 Task: Create an event for the team's volunteering day, supporting a local environmental initiative and showcasing the organization's commitment to sustainability on October 11th from 9 AM to 1 PM.
Action: Mouse moved to (97, 223)
Screenshot: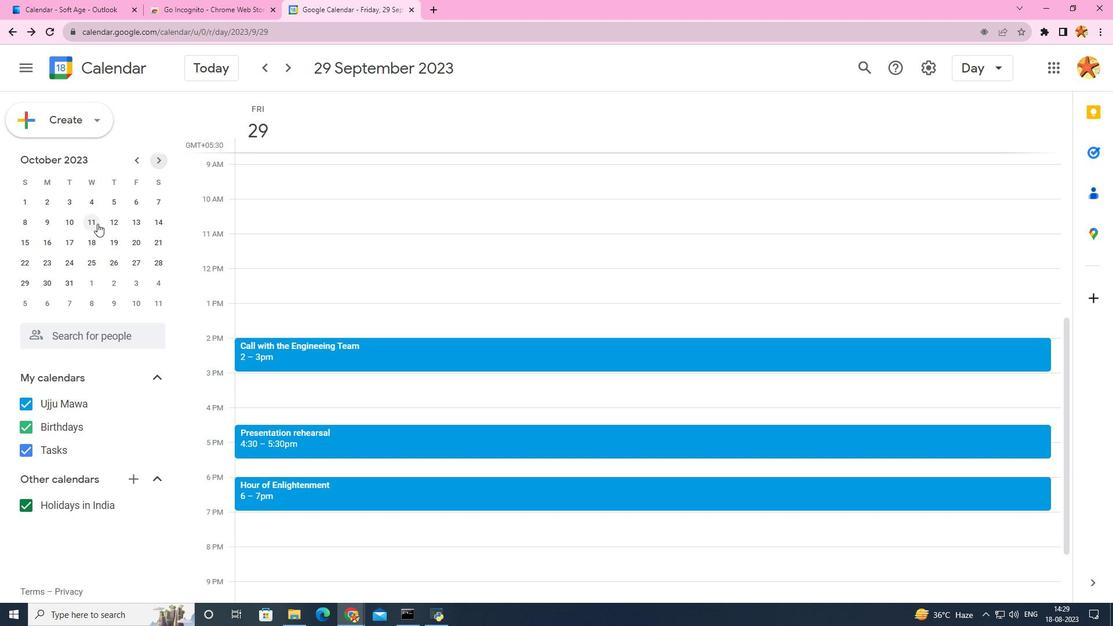 
Action: Mouse pressed left at (97, 223)
Screenshot: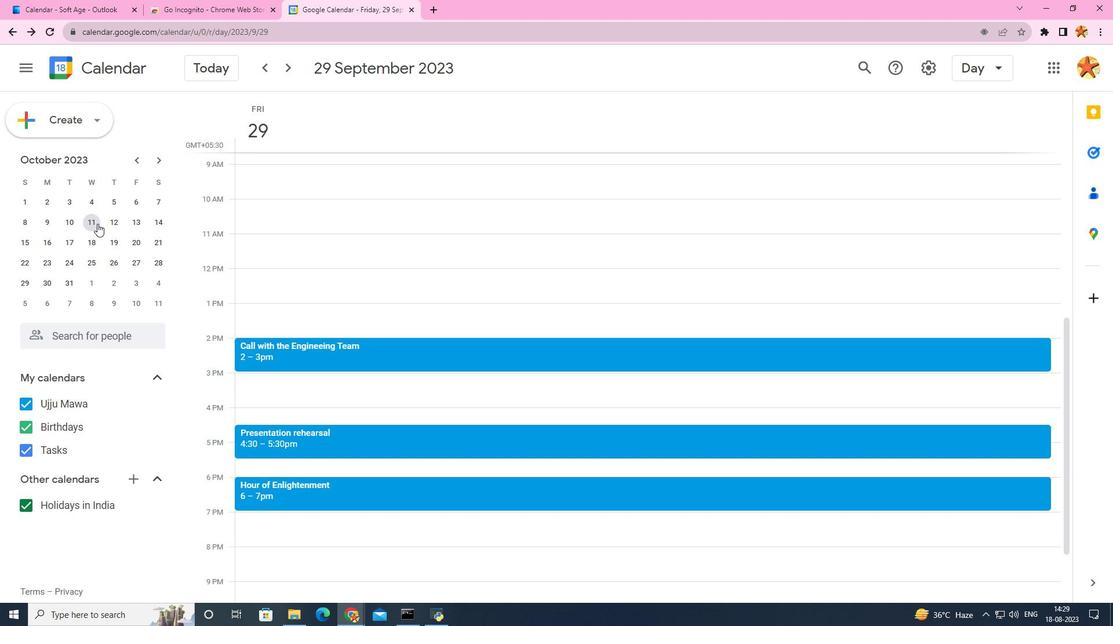 
Action: Mouse moved to (379, 255)
Screenshot: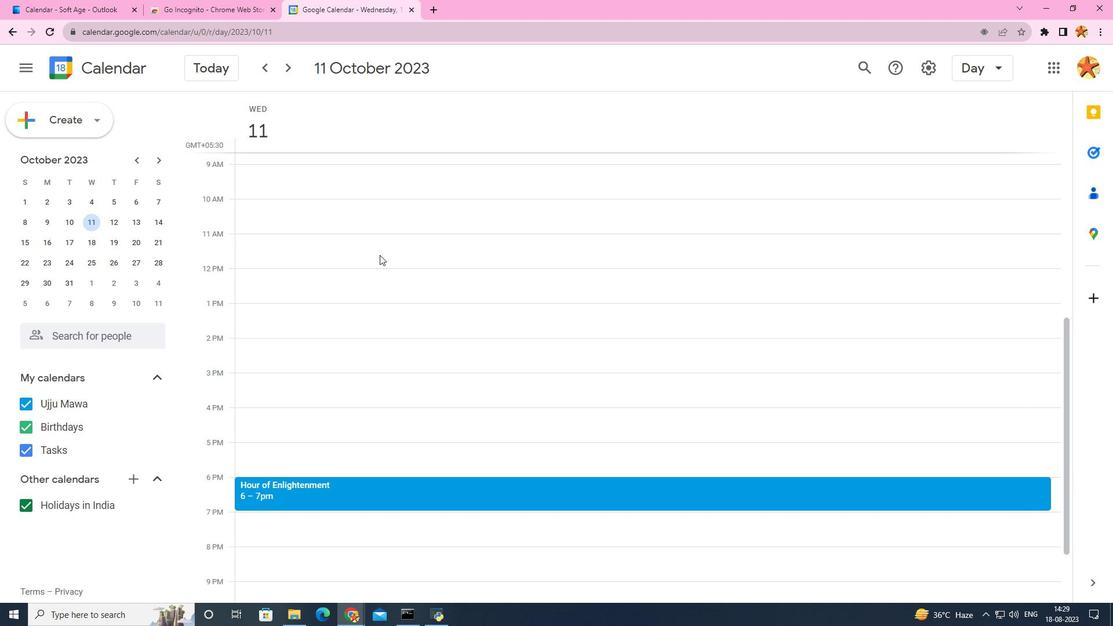 
Action: Mouse pressed left at (379, 255)
Screenshot: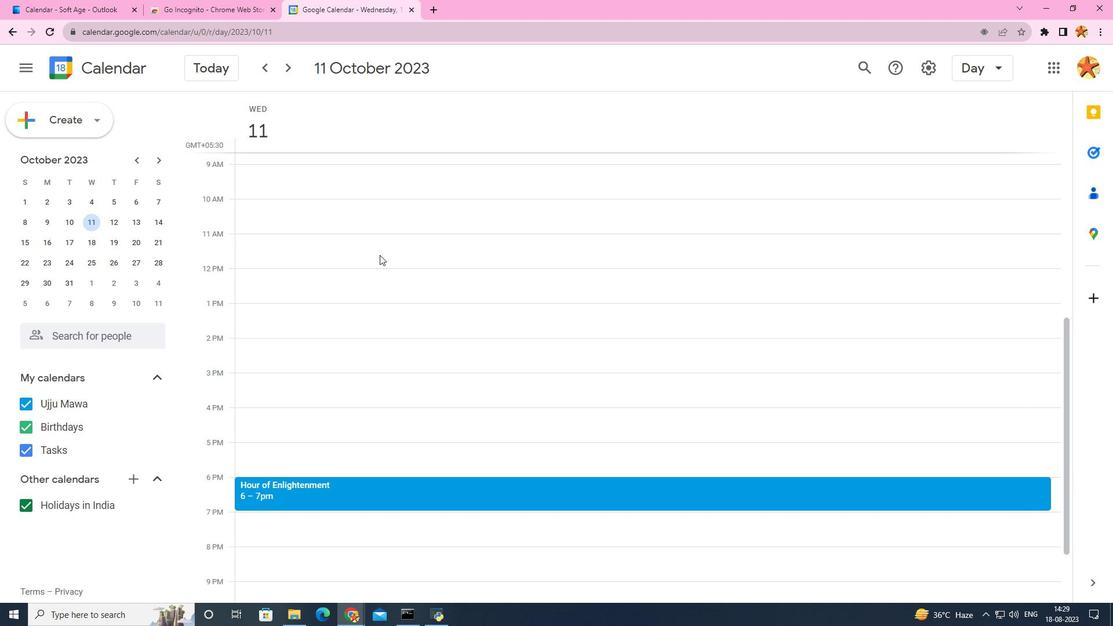 
Action: Mouse moved to (667, 258)
Screenshot: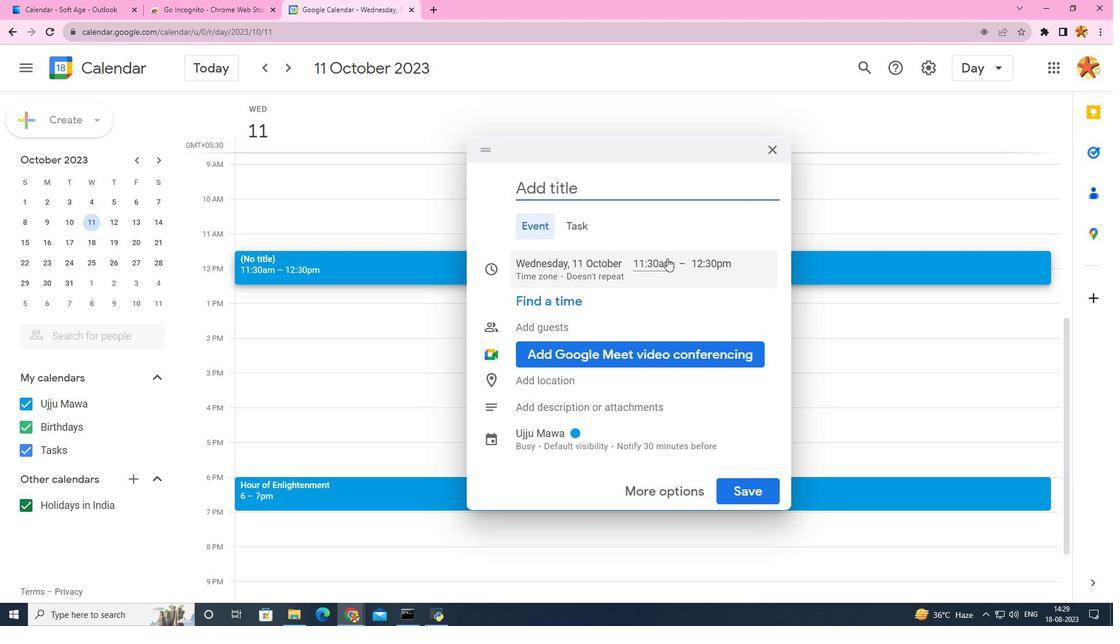 
Action: Mouse pressed left at (667, 258)
Screenshot: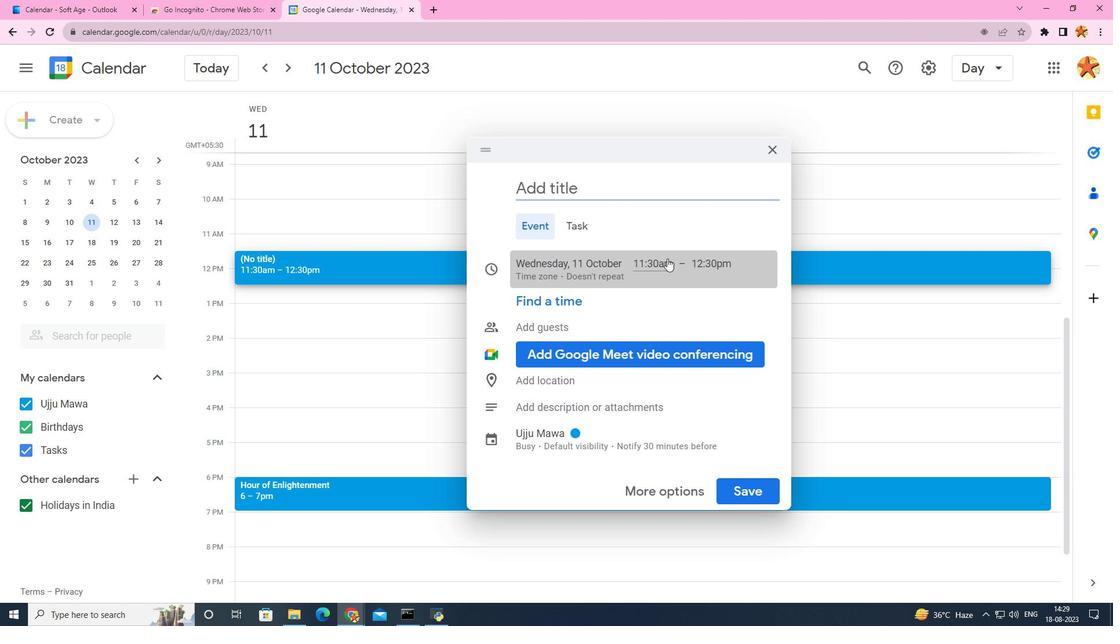
Action: Mouse moved to (639, 305)
Screenshot: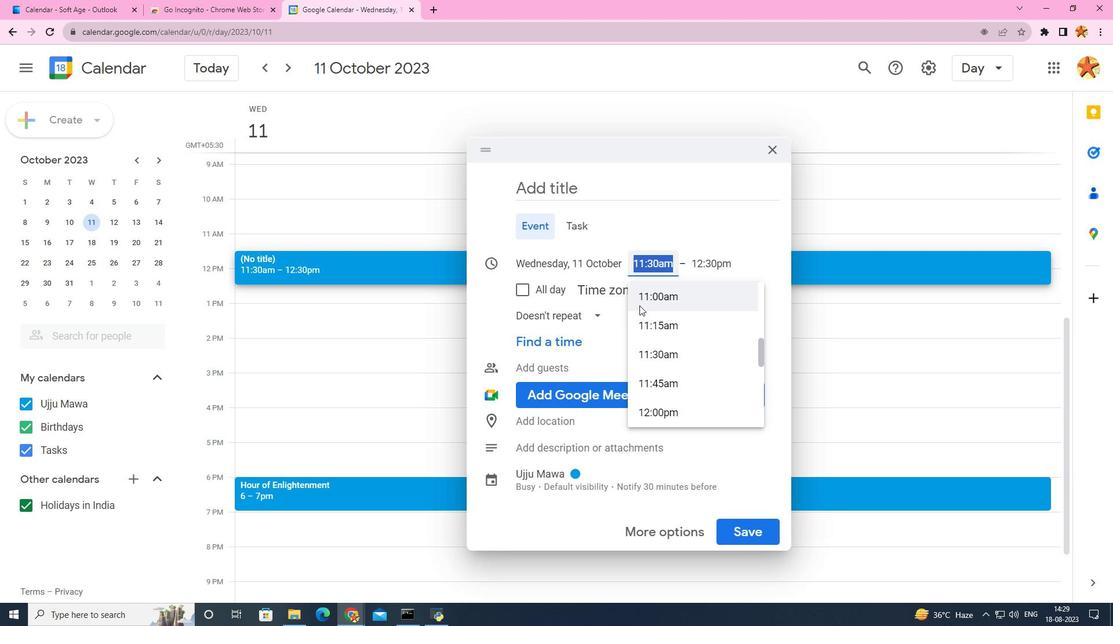 
Action: Mouse scrolled (639, 306) with delta (0, 0)
Screenshot: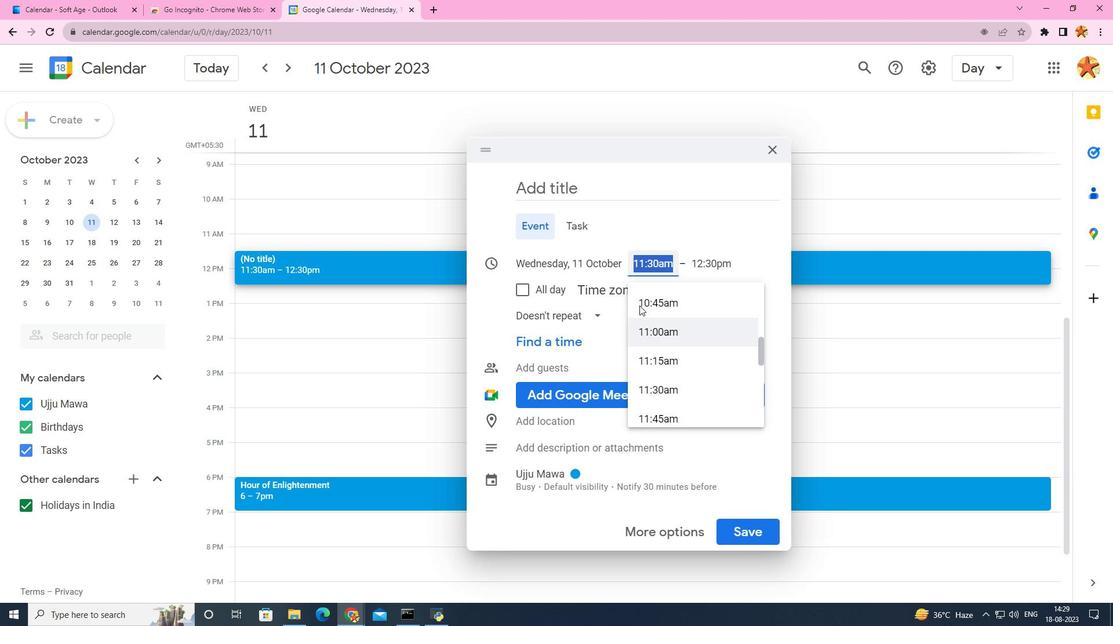 
Action: Mouse scrolled (639, 306) with delta (0, 0)
Screenshot: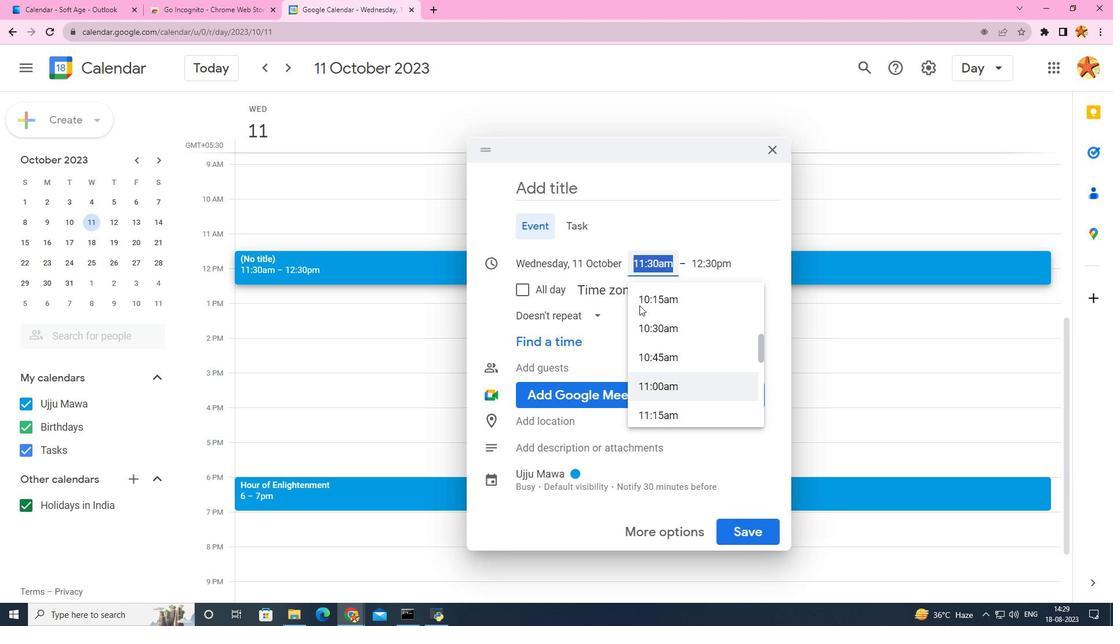 
Action: Mouse scrolled (639, 306) with delta (0, 0)
Screenshot: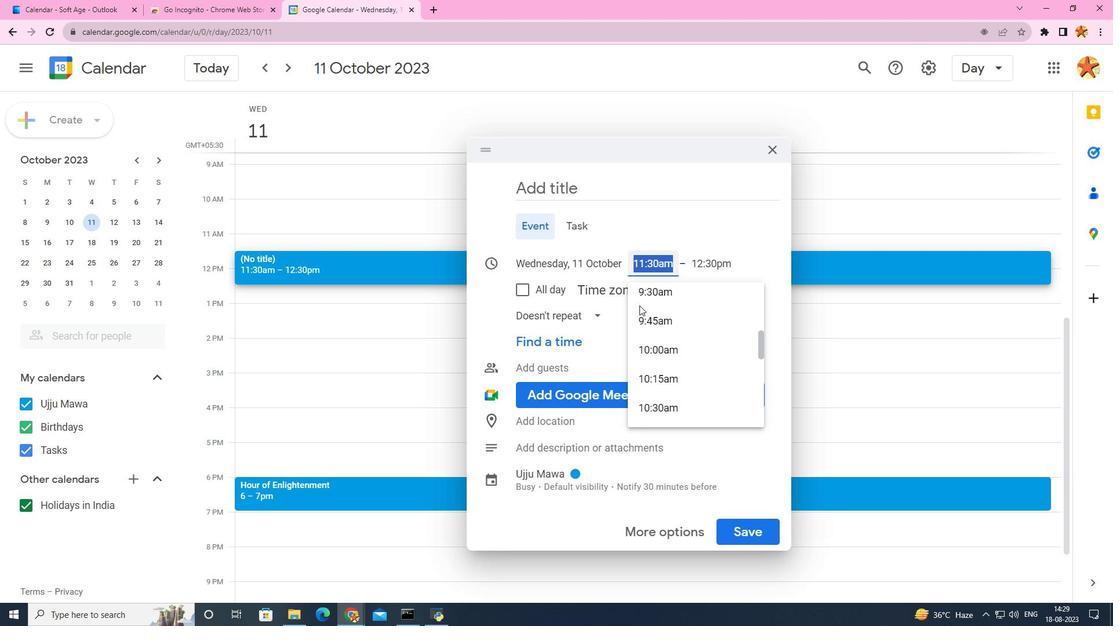 
Action: Mouse moved to (645, 304)
Screenshot: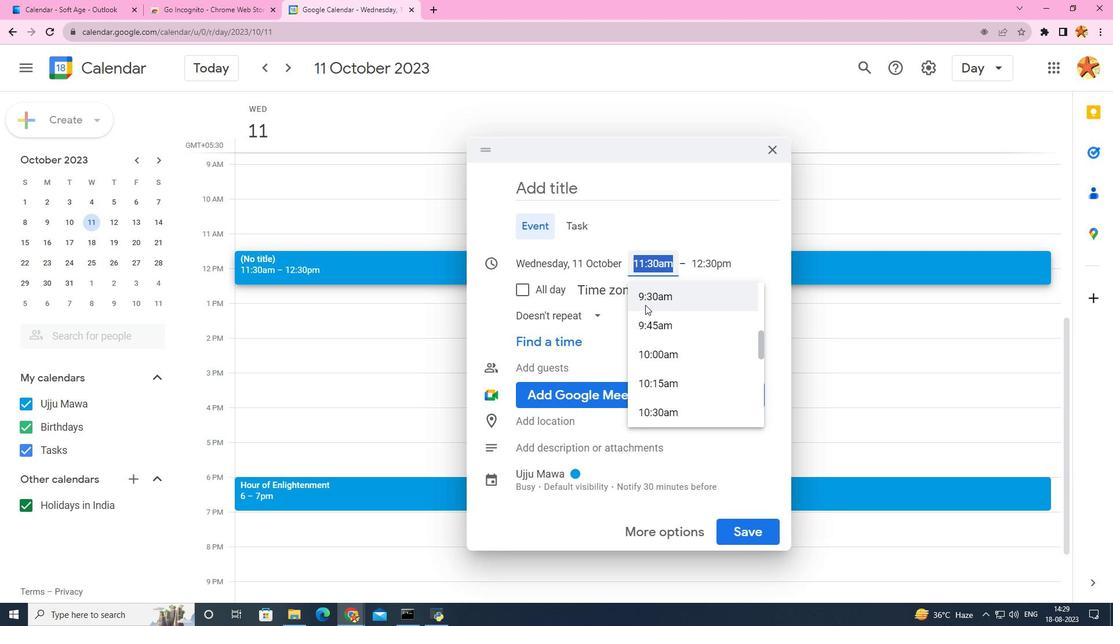 
Action: Mouse pressed left at (645, 304)
Screenshot: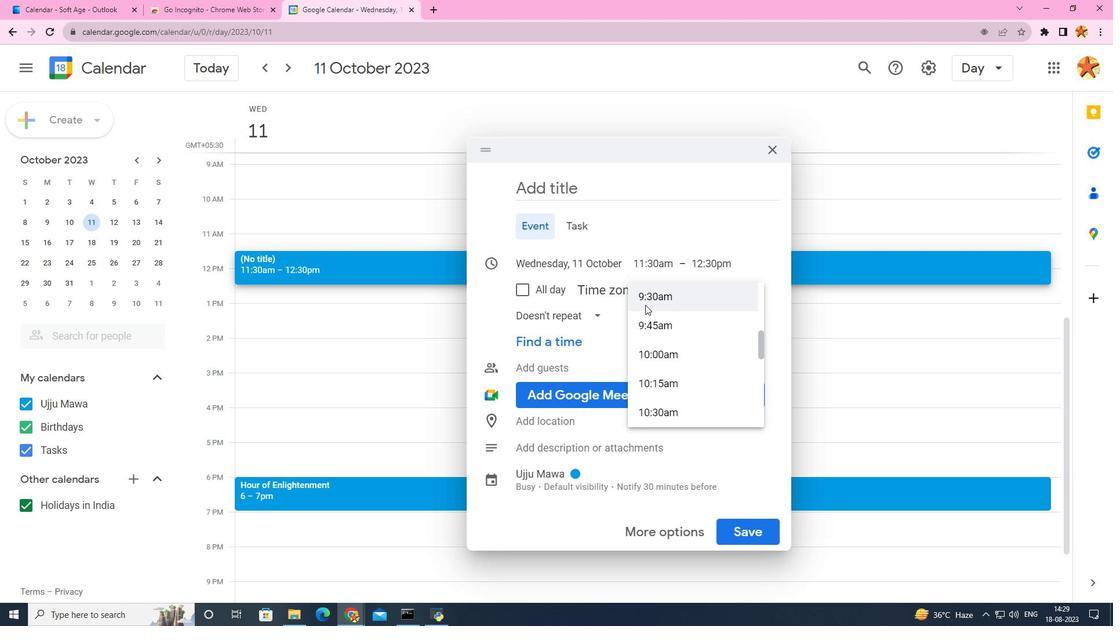 
Action: Mouse moved to (659, 269)
Screenshot: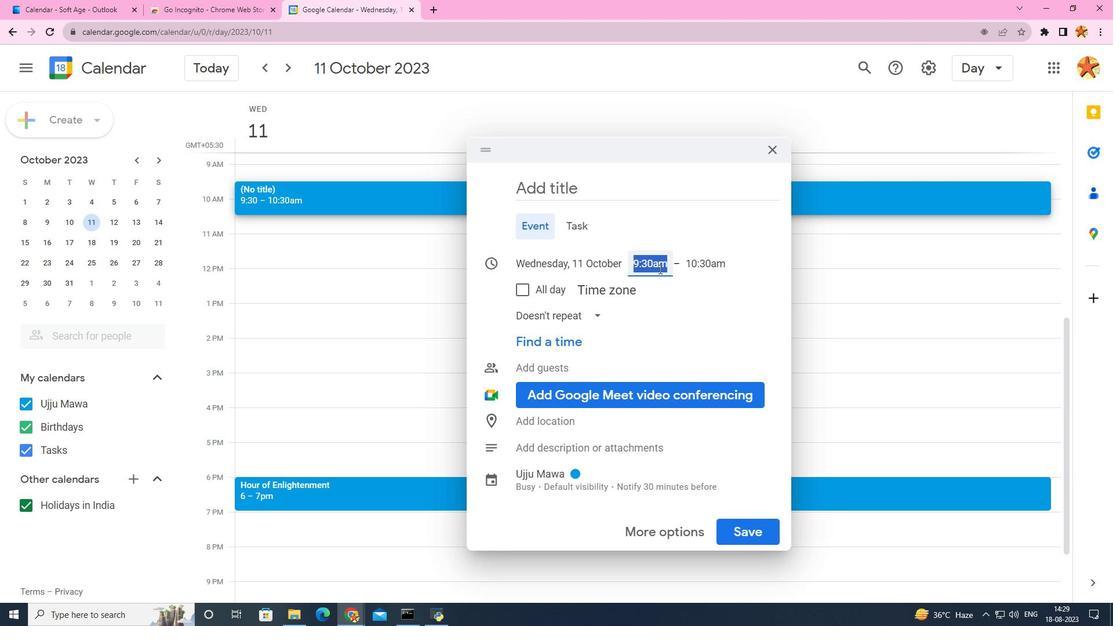 
Action: Mouse pressed left at (659, 269)
Screenshot: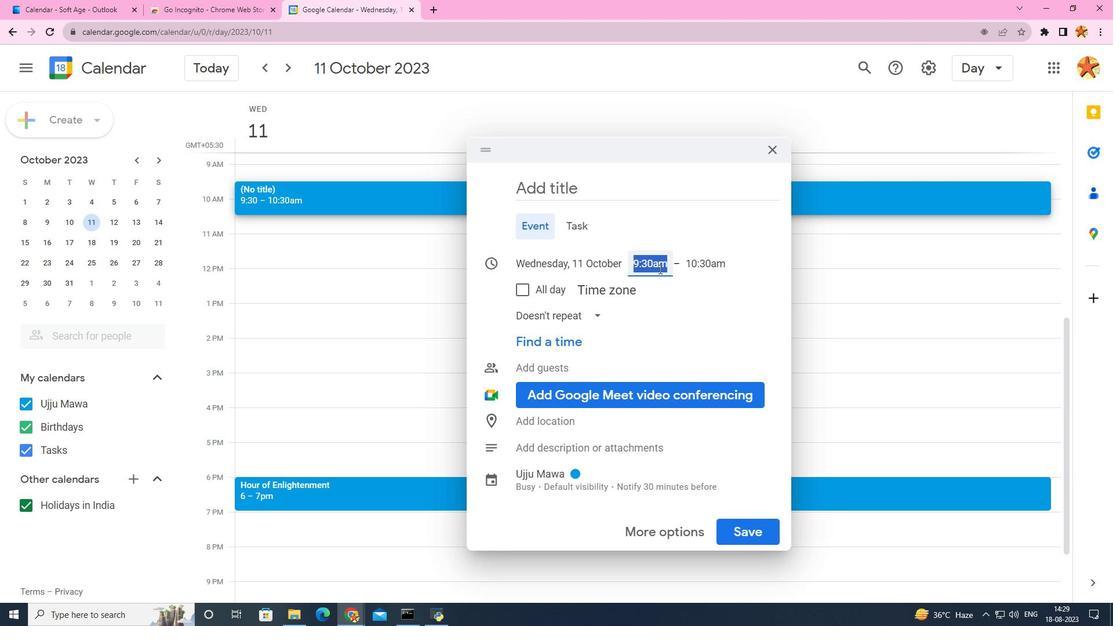 
Action: Mouse moved to (672, 356)
Screenshot: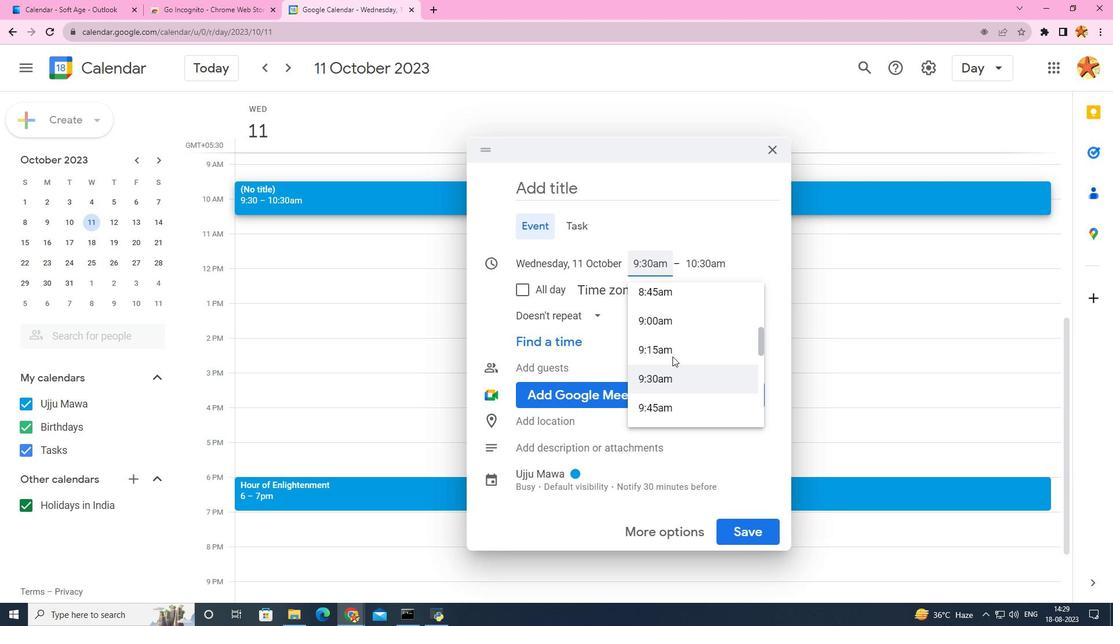 
Action: Mouse scrolled (672, 357) with delta (0, 0)
Screenshot: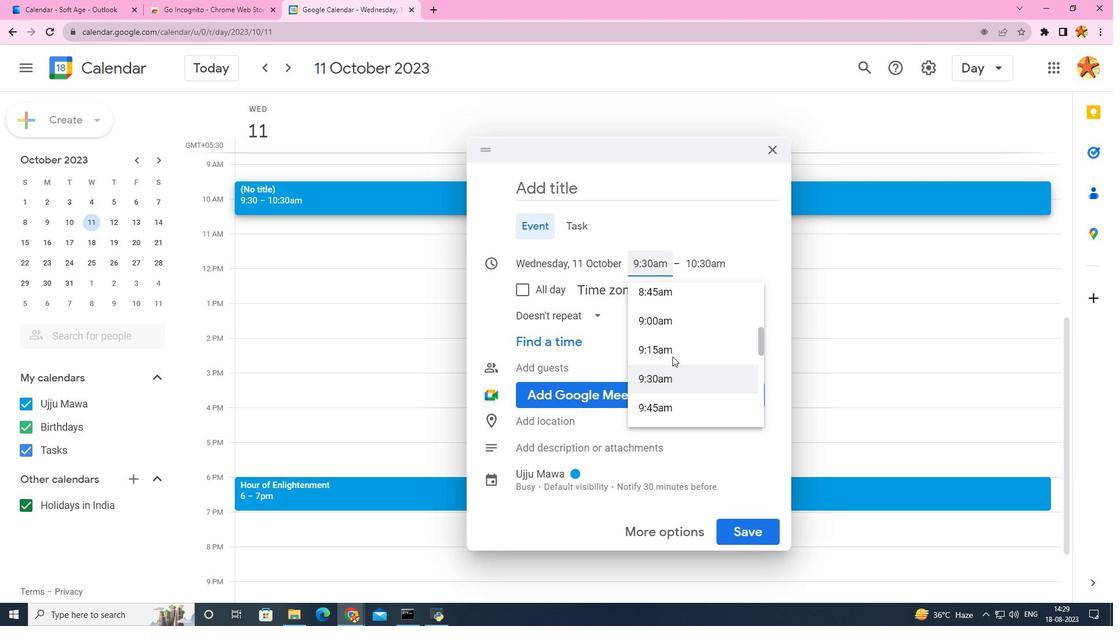 
Action: Mouse moved to (672, 356)
Screenshot: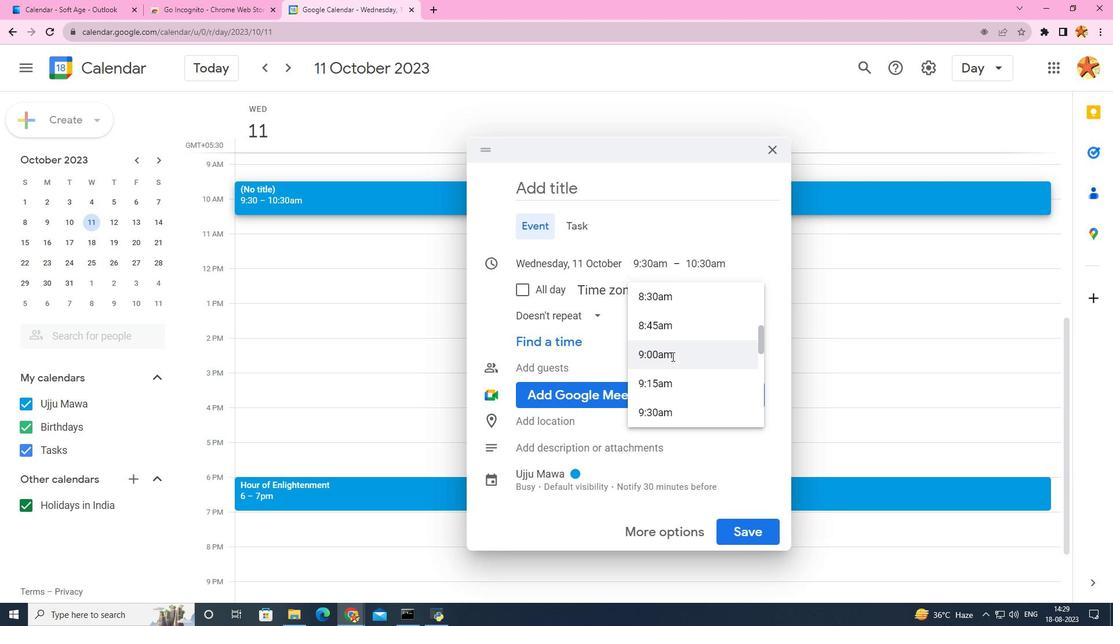 
Action: Mouse pressed left at (672, 356)
Screenshot: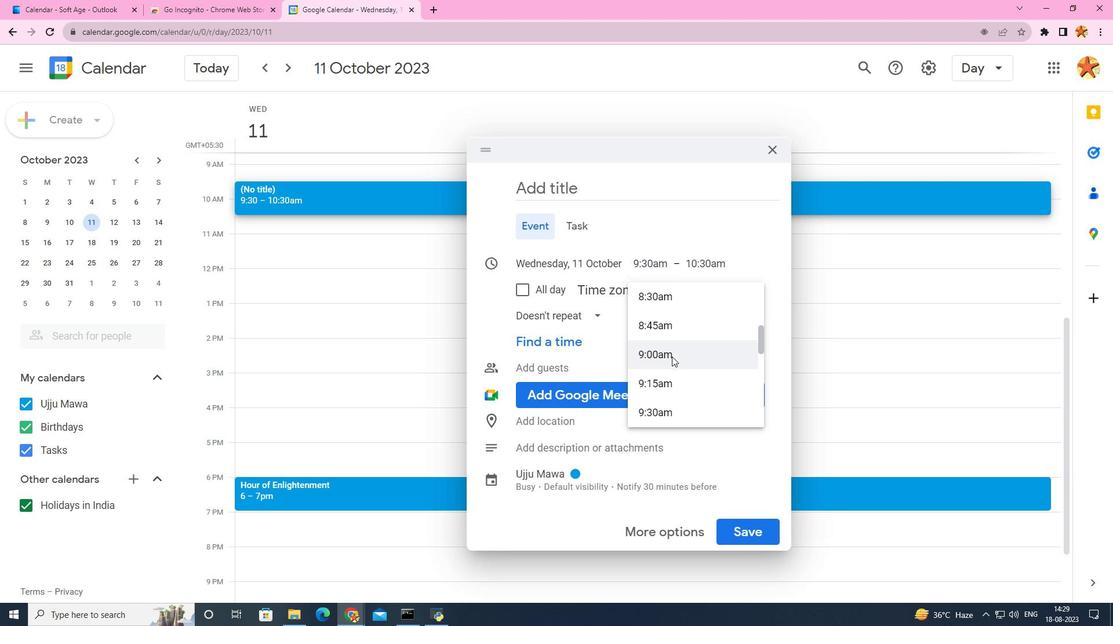 
Action: Mouse moved to (706, 272)
Screenshot: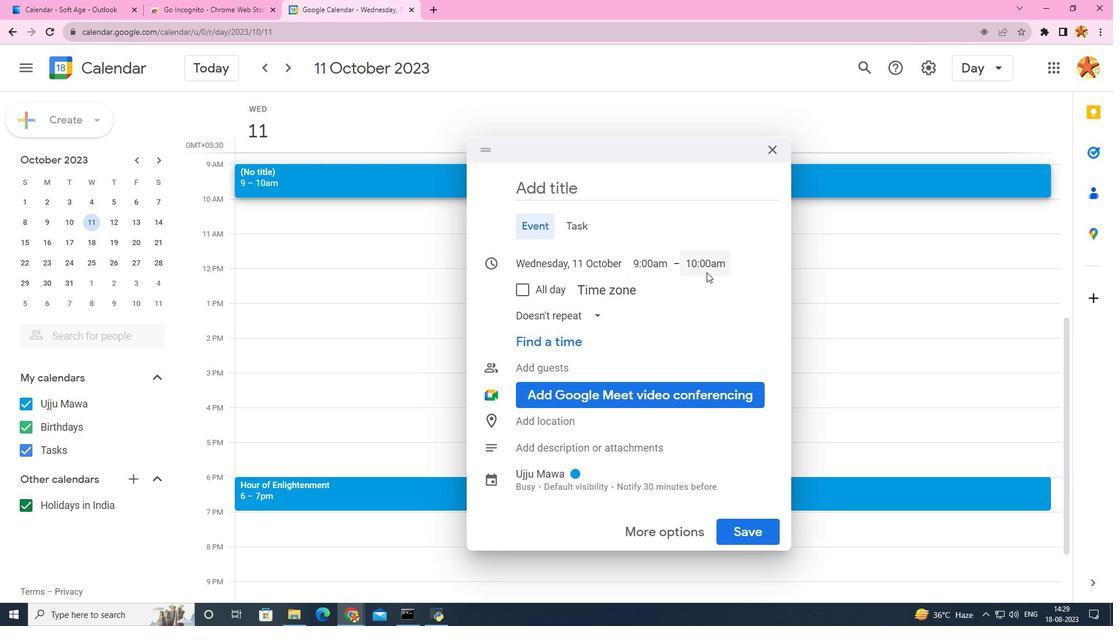 
Action: Mouse pressed left at (706, 272)
Screenshot: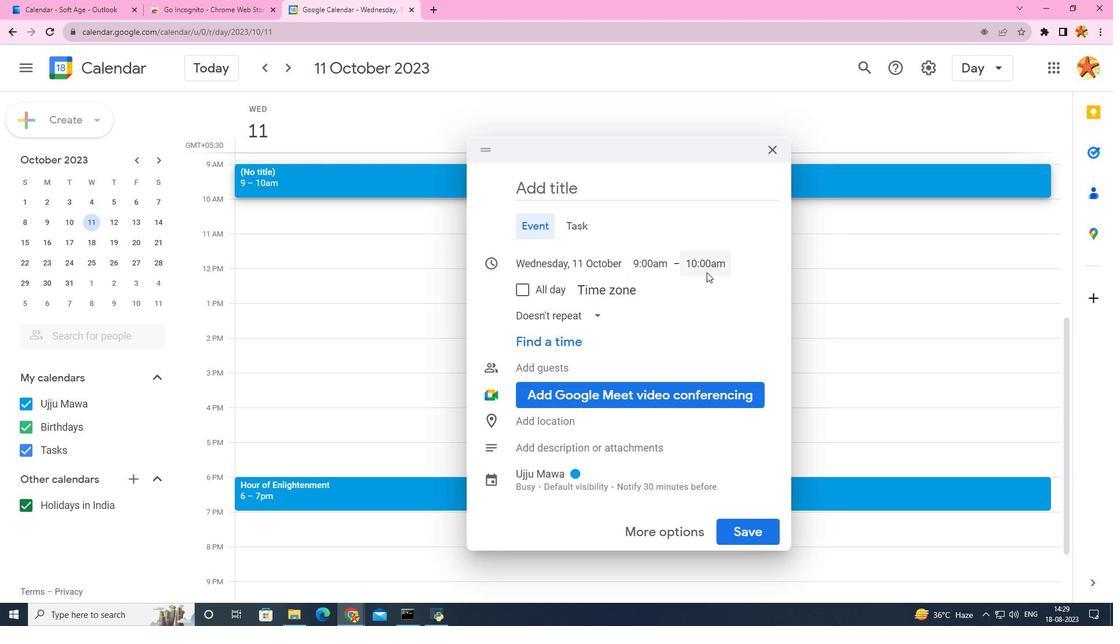 
Action: Mouse moved to (695, 313)
Screenshot: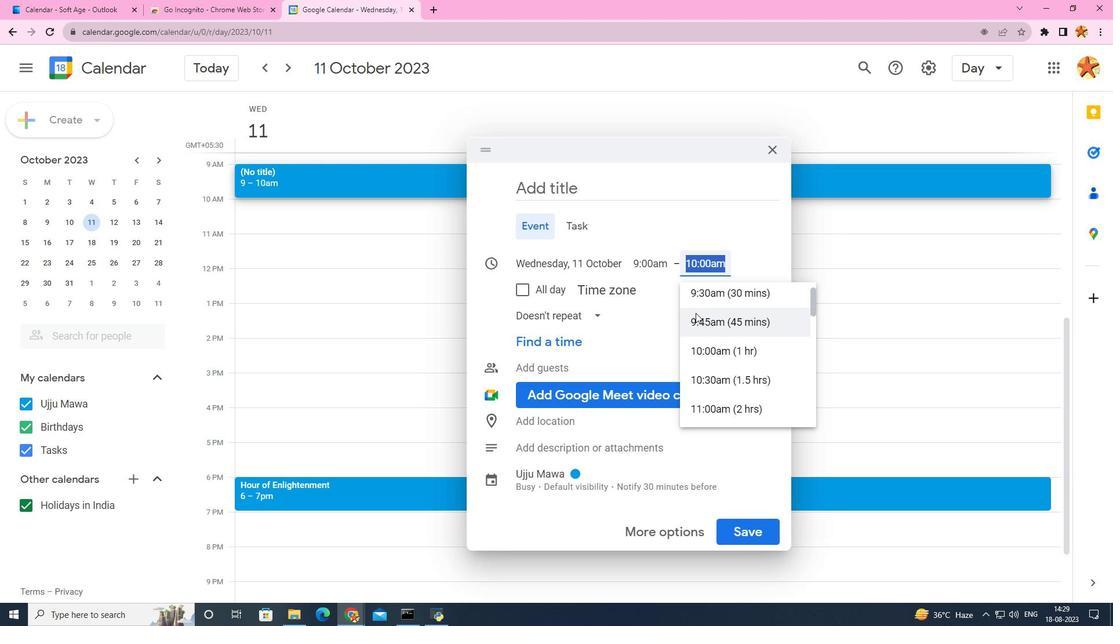 
Action: Mouse scrolled (695, 312) with delta (0, 0)
Screenshot: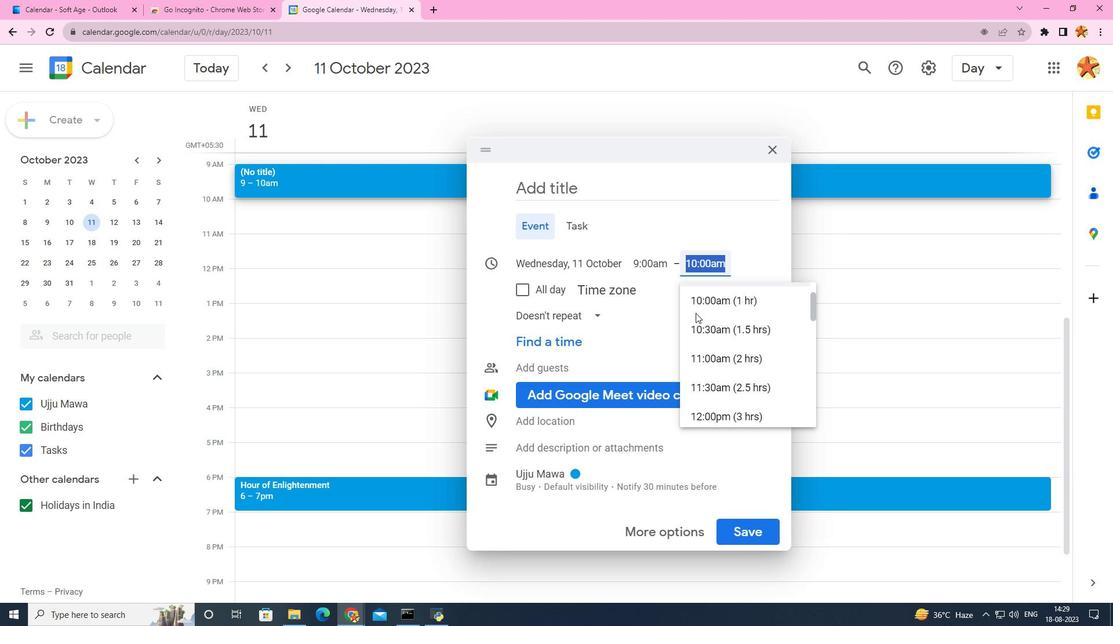 
Action: Mouse scrolled (695, 312) with delta (0, 0)
Screenshot: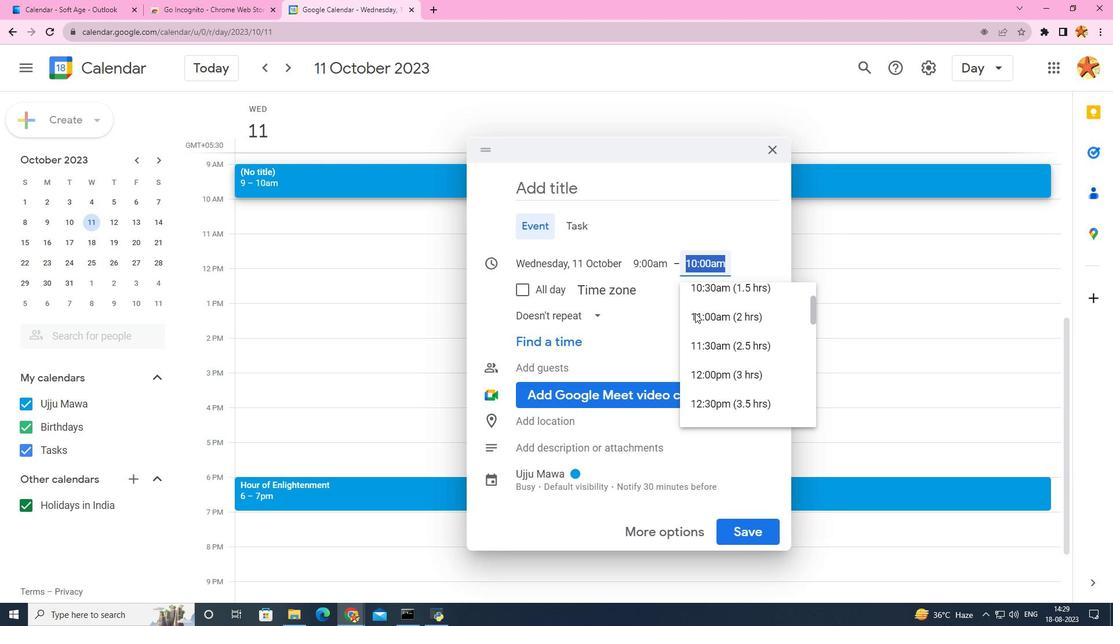 
Action: Mouse scrolled (695, 312) with delta (0, 0)
Screenshot: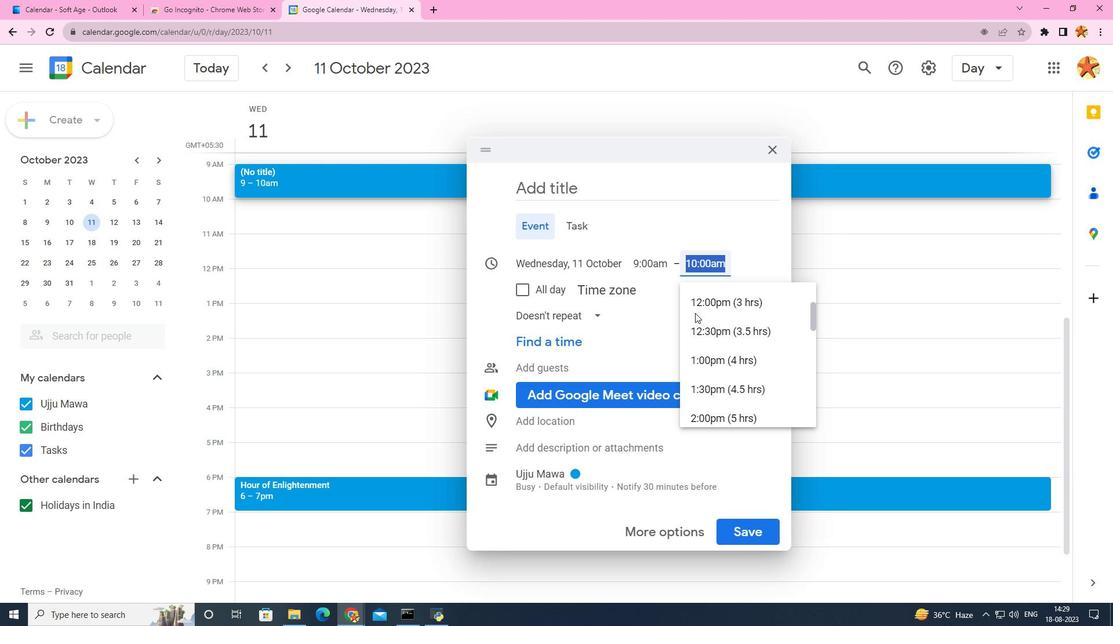 
Action: Mouse moved to (691, 353)
Screenshot: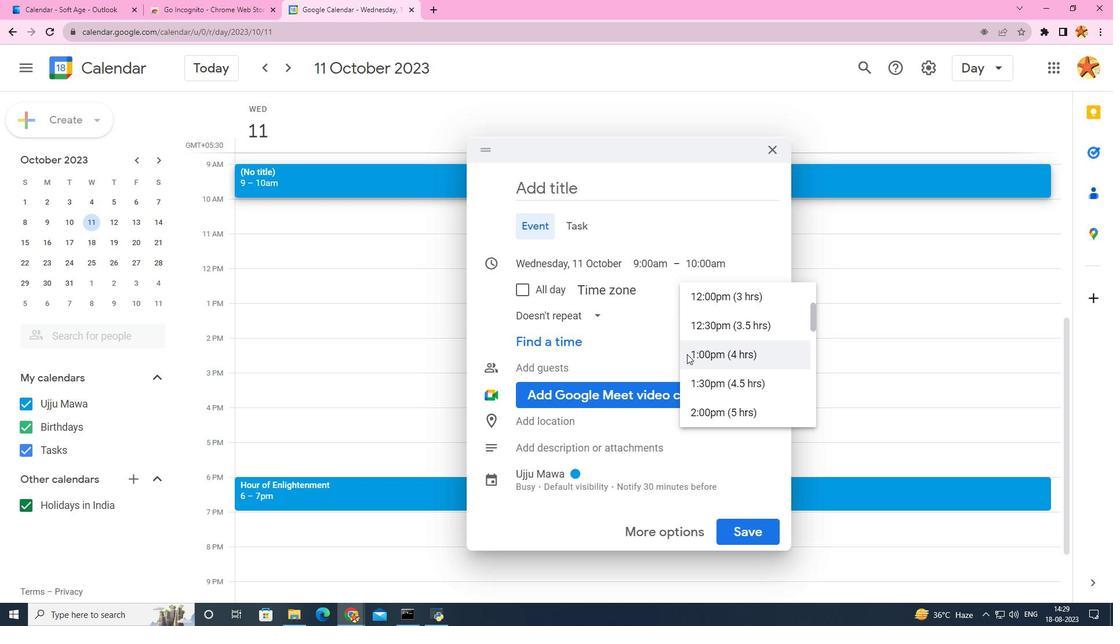 
Action: Mouse pressed left at (691, 353)
Screenshot: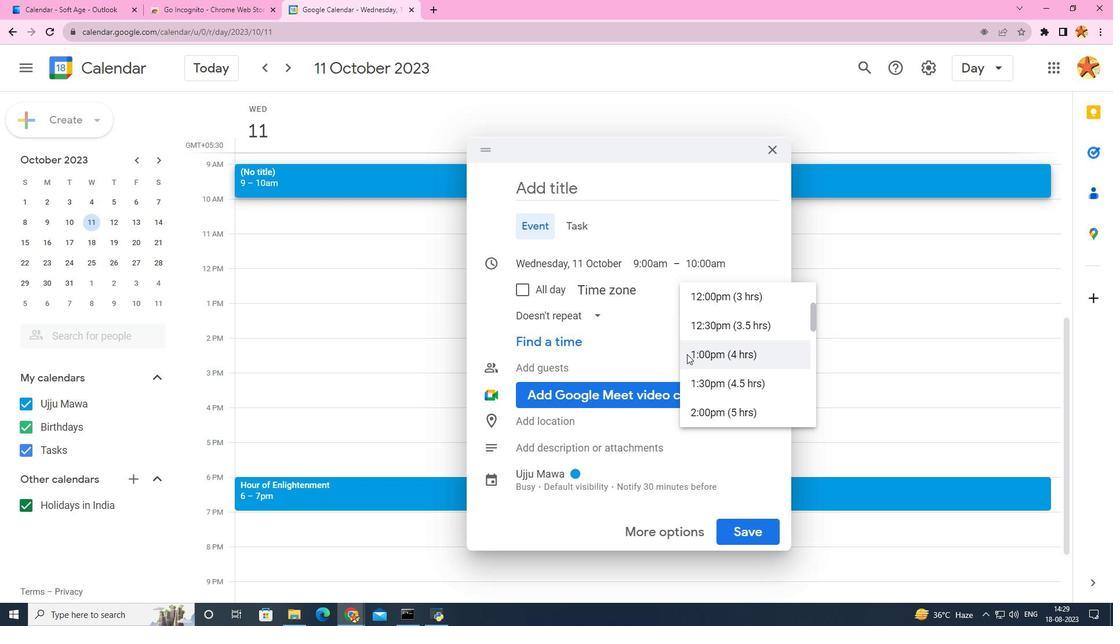 
Action: Mouse moved to (589, 183)
Screenshot: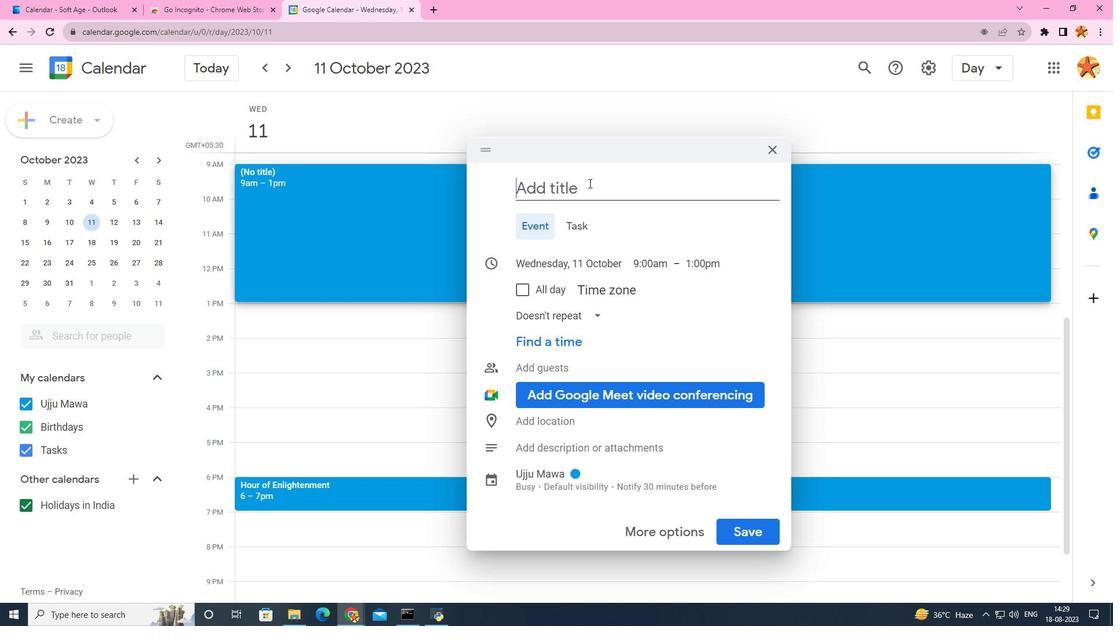 
Action: Mouse pressed left at (589, 183)
Screenshot: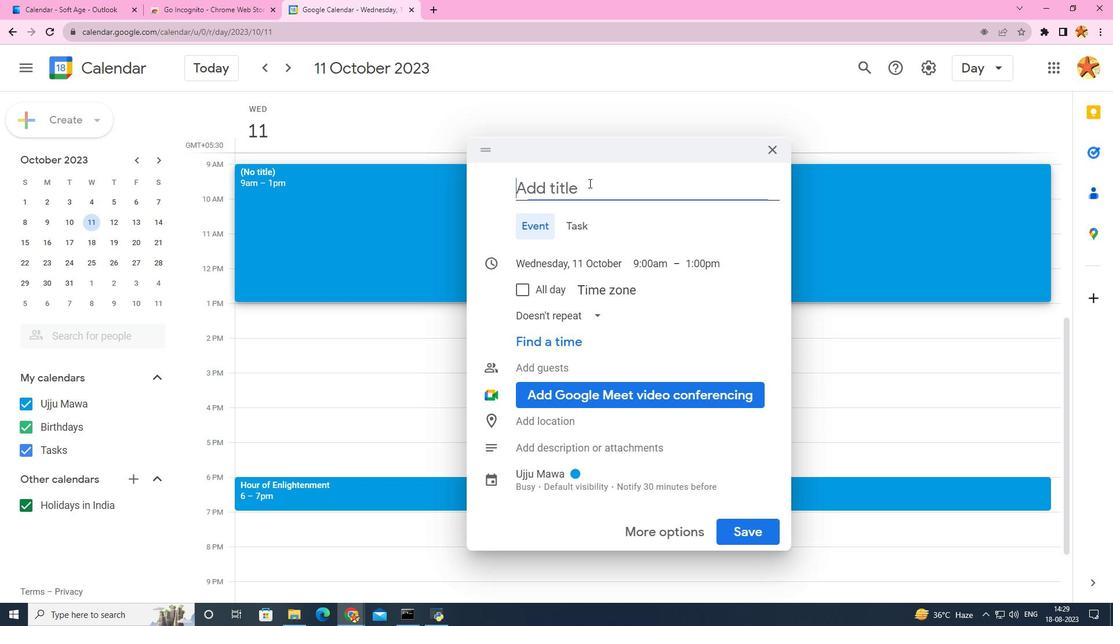 
Action: Mouse moved to (589, 183)
Screenshot: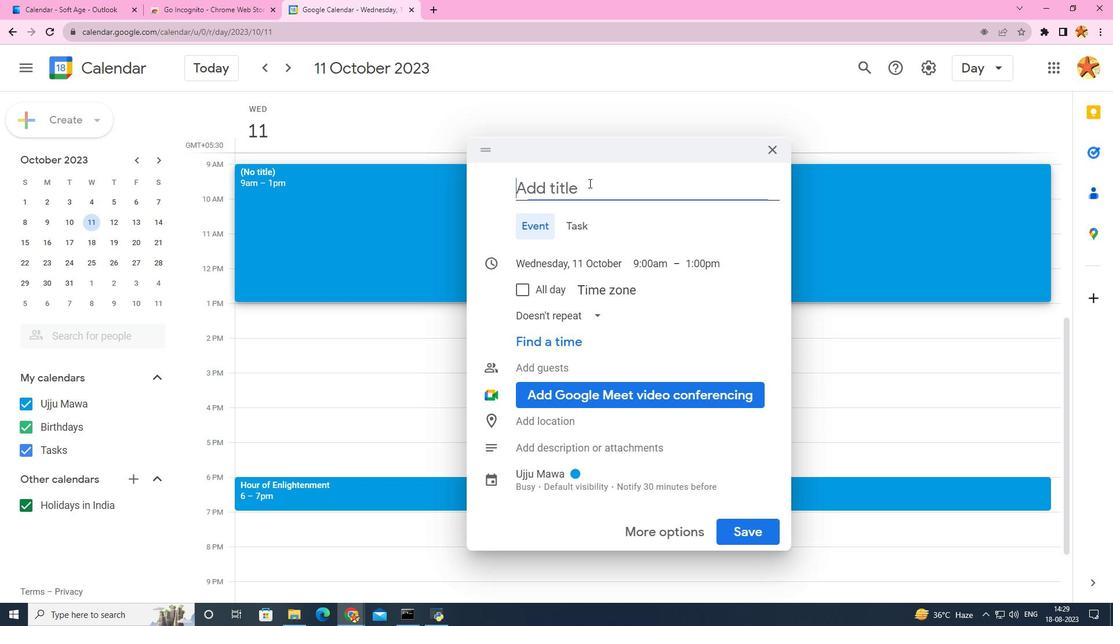 
Action: Key pressed <Key.caps_lock>T<Key.caps_lock>eam<Key.space><Key.caps_lock>V<Key.caps_lock>olunterring<Key.space>day
Screenshot: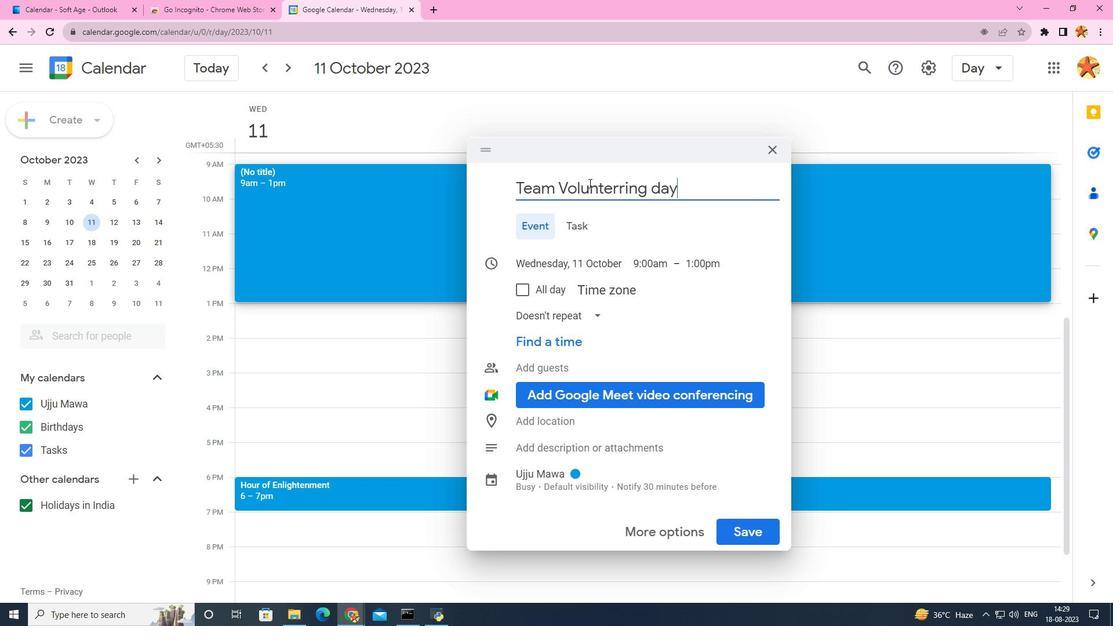 
Action: Mouse moved to (561, 443)
Screenshot: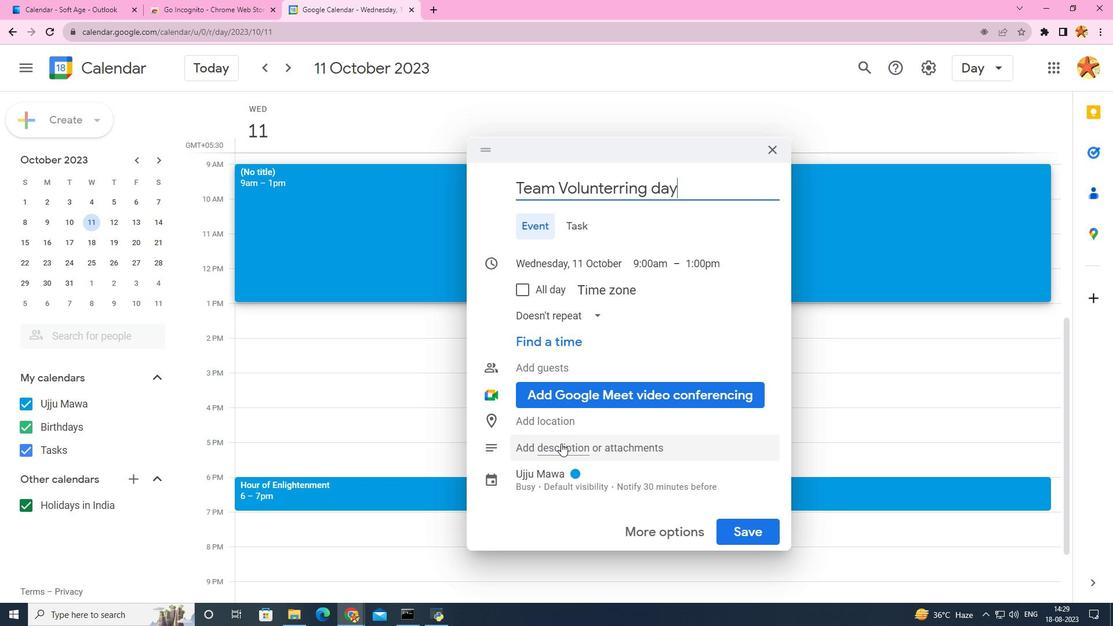 
Action: Mouse pressed left at (561, 443)
Screenshot: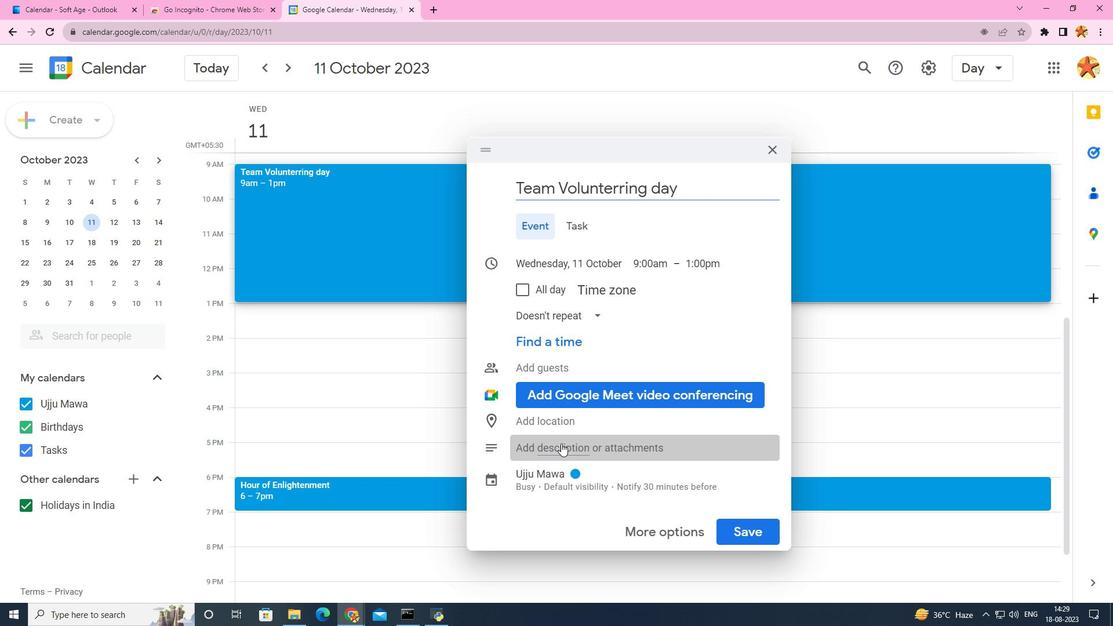 
Action: Mouse moved to (563, 419)
Screenshot: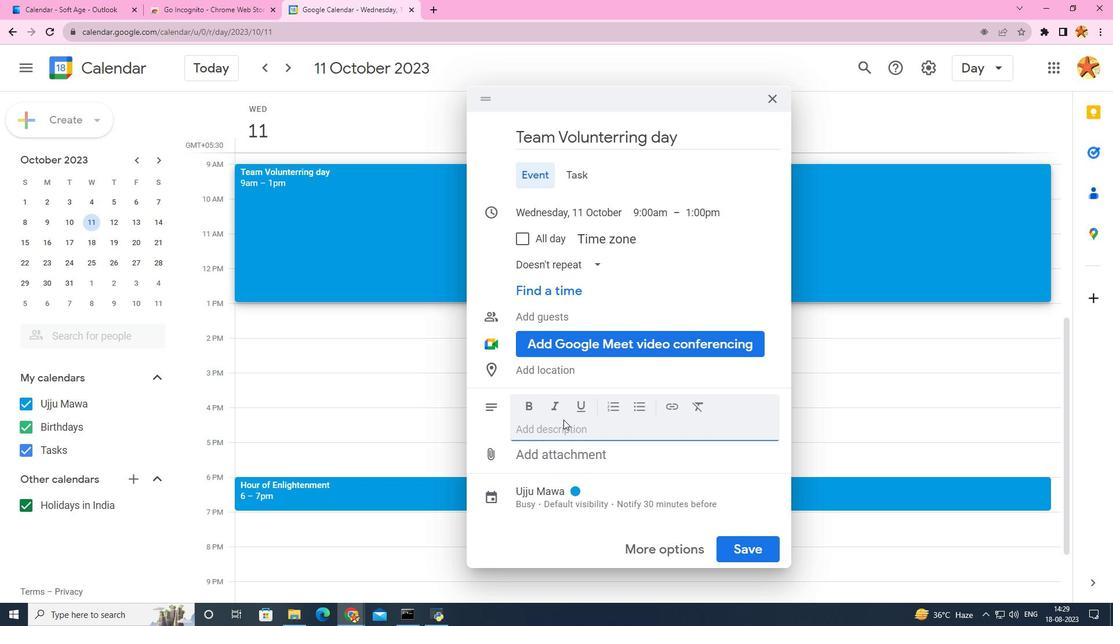 
Action: Key pressed <Key.caps_lock>H<Key.caps_lock>ost<Key.space>a<Key.space>team<Key.space>volunteering<Key.space>day<Key.space>supporting<Key.space>a<Key.space>local<Key.space>environment<Key.space>initiative<Key.space>and<Key.space>sg<Key.backspace><Key.backspace>showcasing<Key.space>the<Key.space>commitmn<Key.backspace>ent<Key.space>of<Key.space>the<Key.space>organization<Key.space>to<Key.space>sustaib<Key.backspace>nability.
Screenshot: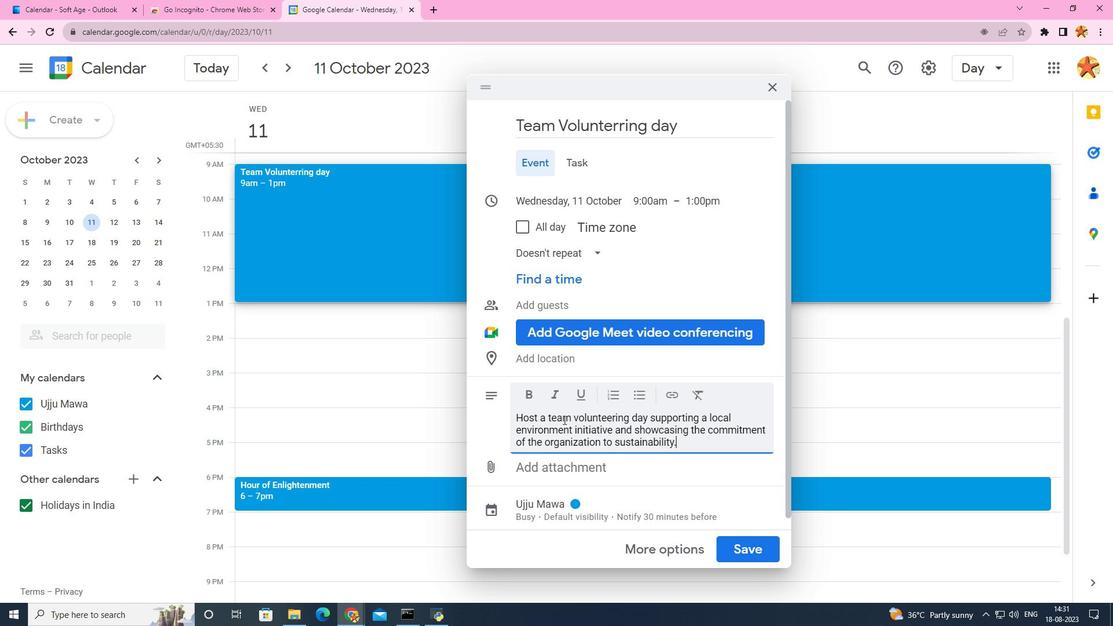 
Action: Mouse moved to (746, 555)
Screenshot: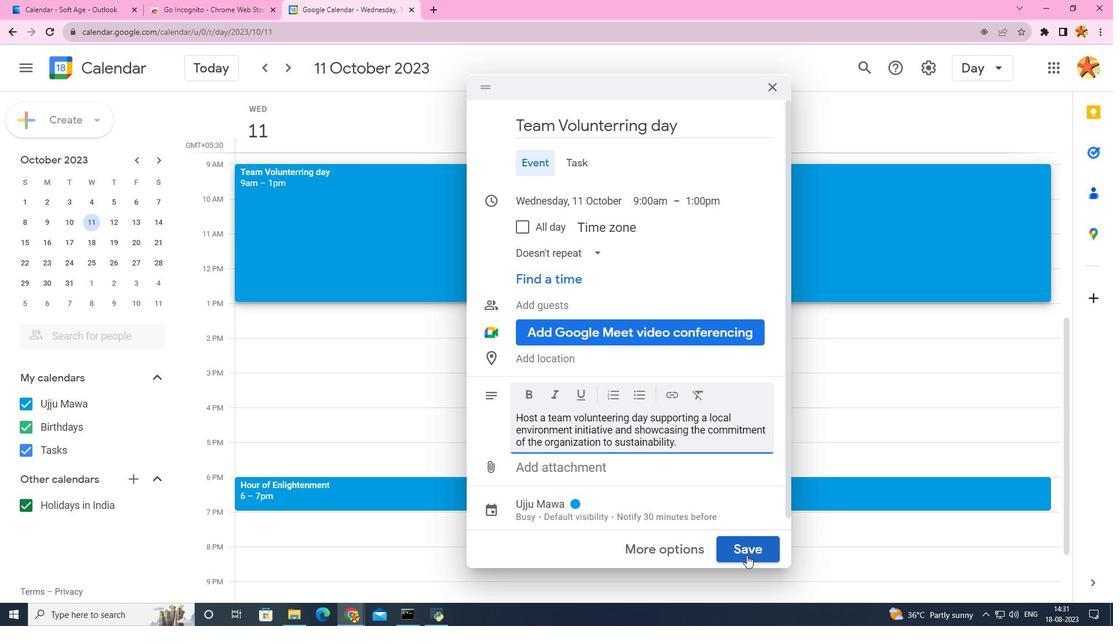 
Action: Mouse pressed left at (746, 555)
Screenshot: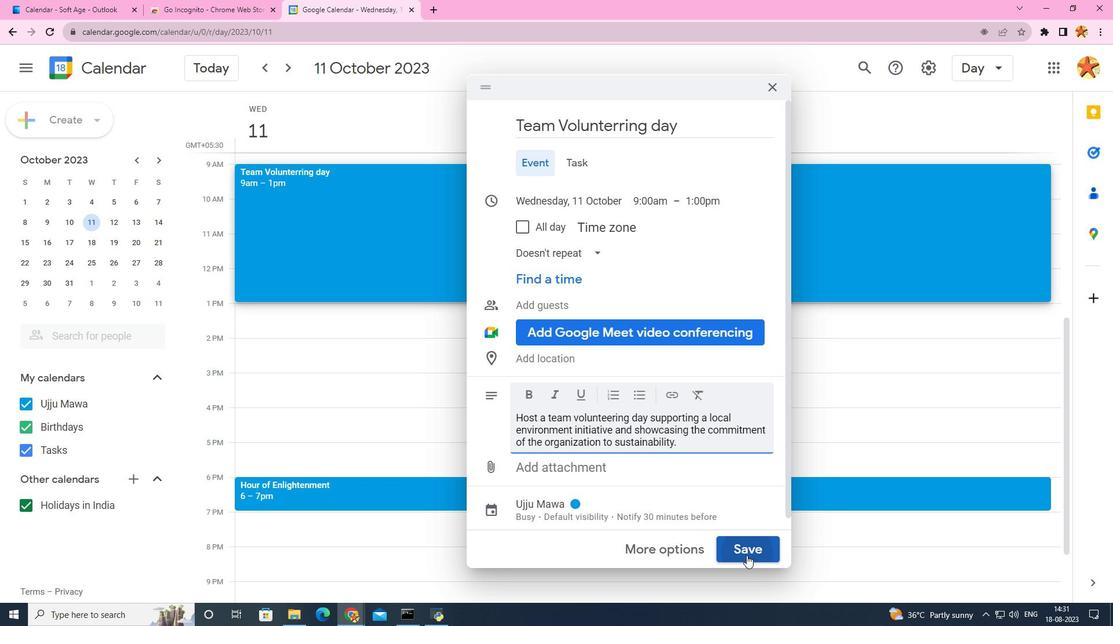 
